 Task: Select a schedule automation every monday at 01:00 PM.
Action: Mouse pressed left at (1203, 99)
Screenshot: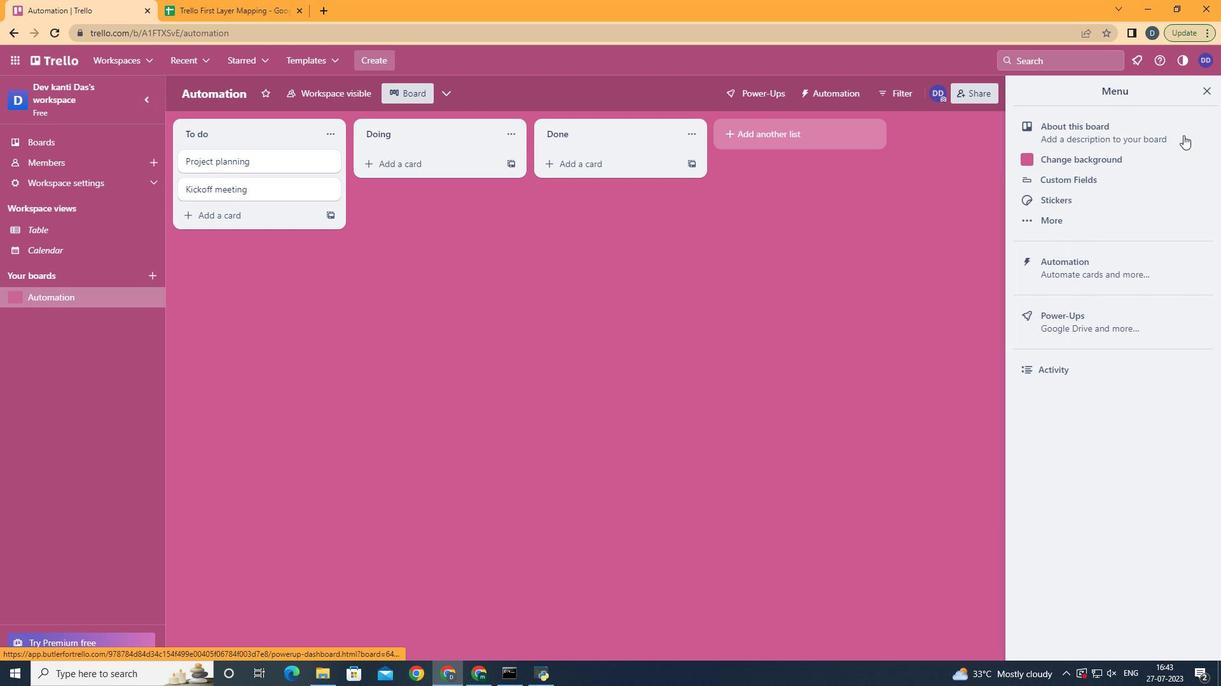 
Action: Mouse moved to (1092, 283)
Screenshot: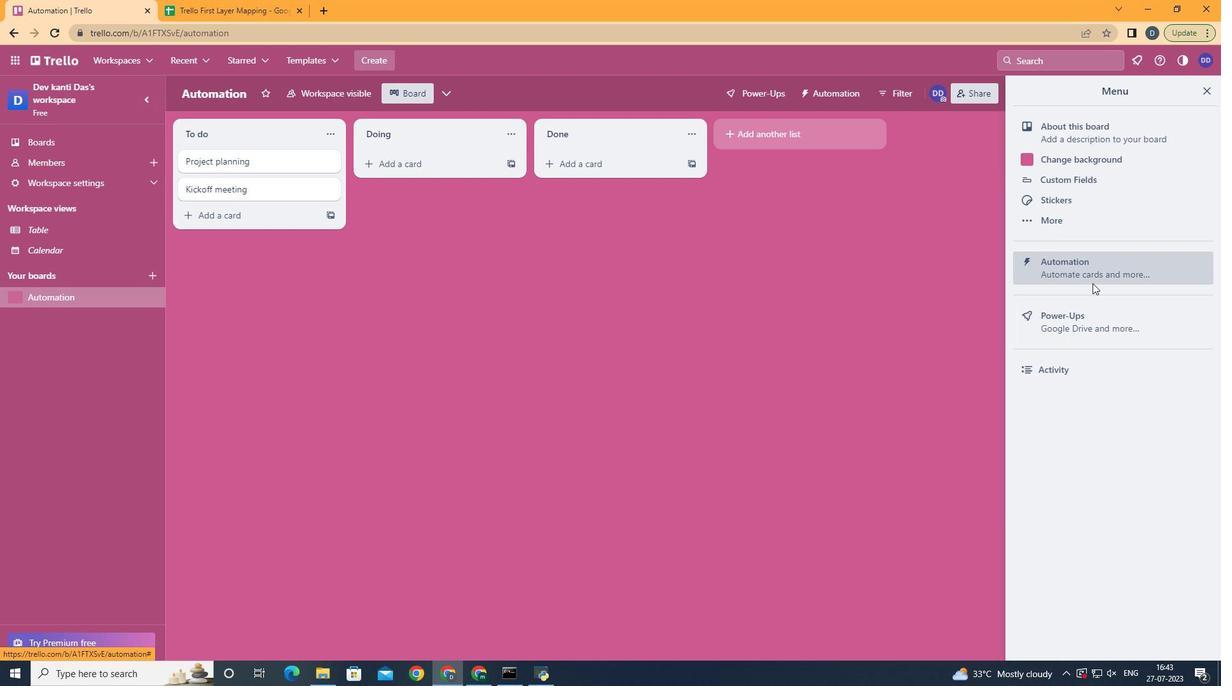 
Action: Mouse pressed left at (1092, 283)
Screenshot: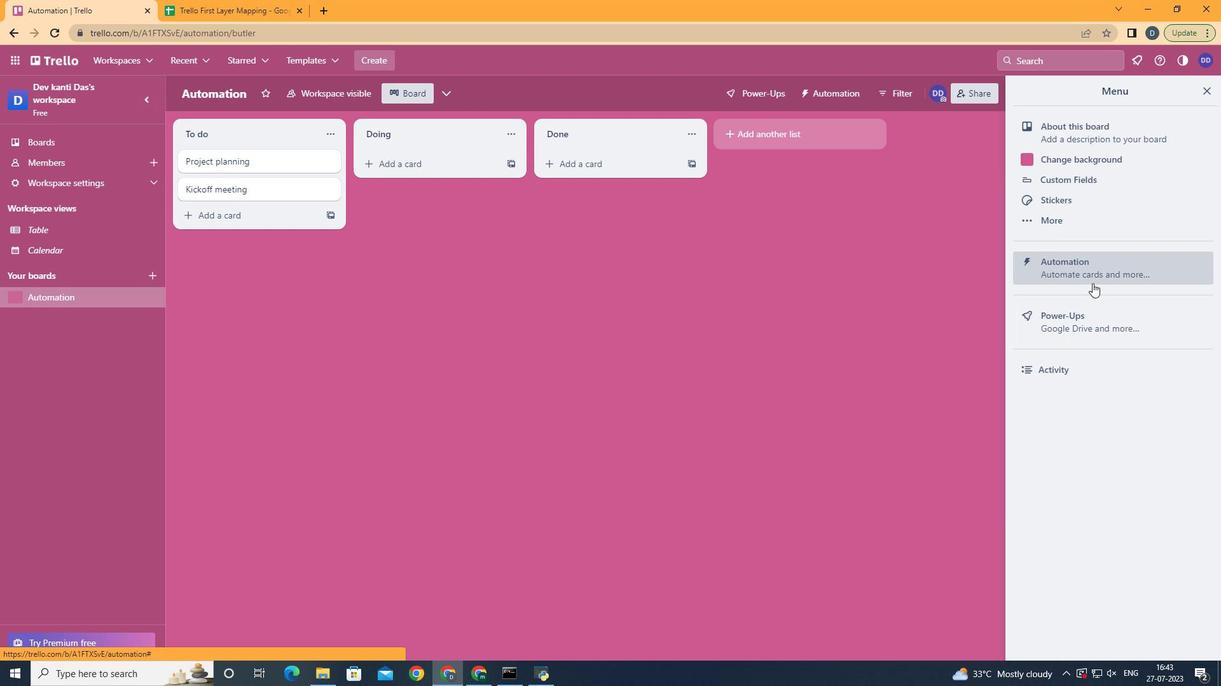 
Action: Mouse moved to (228, 232)
Screenshot: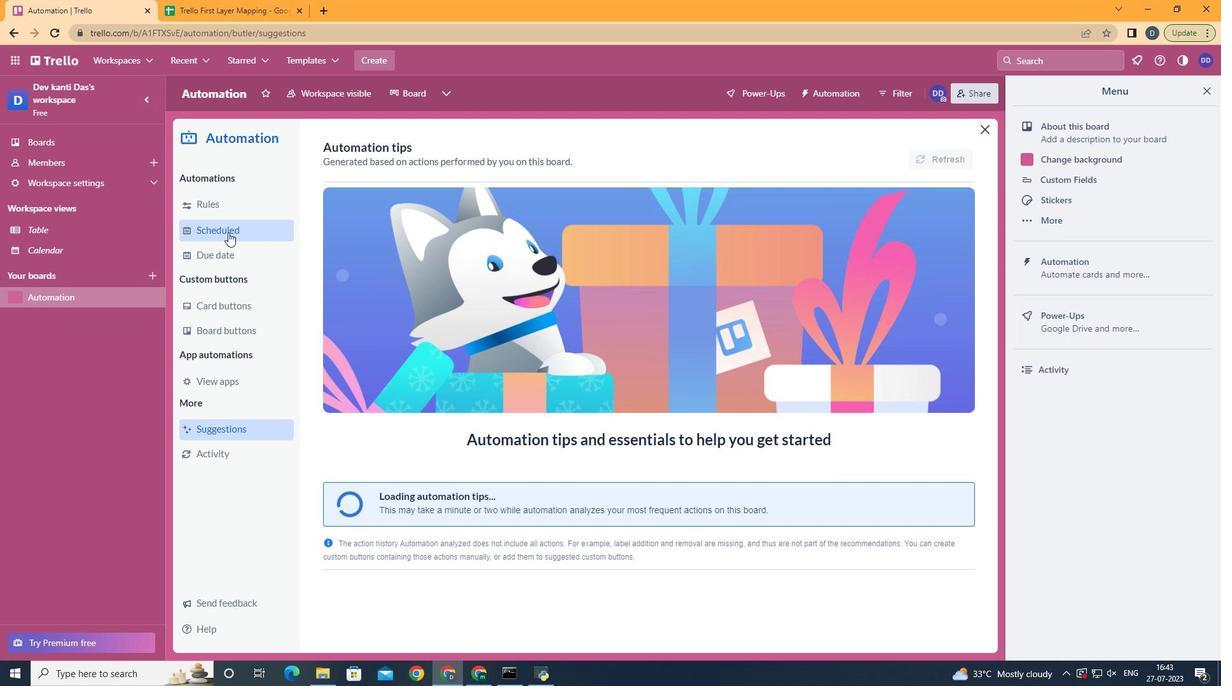 
Action: Mouse pressed left at (228, 232)
Screenshot: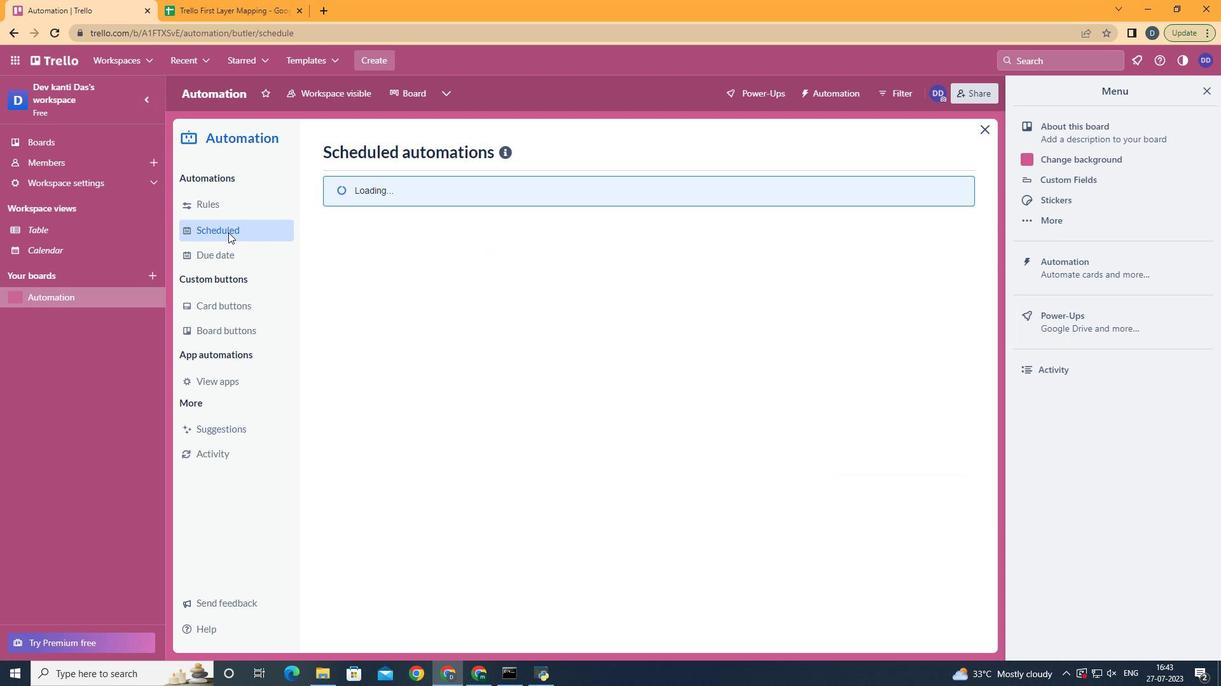
Action: Mouse moved to (889, 148)
Screenshot: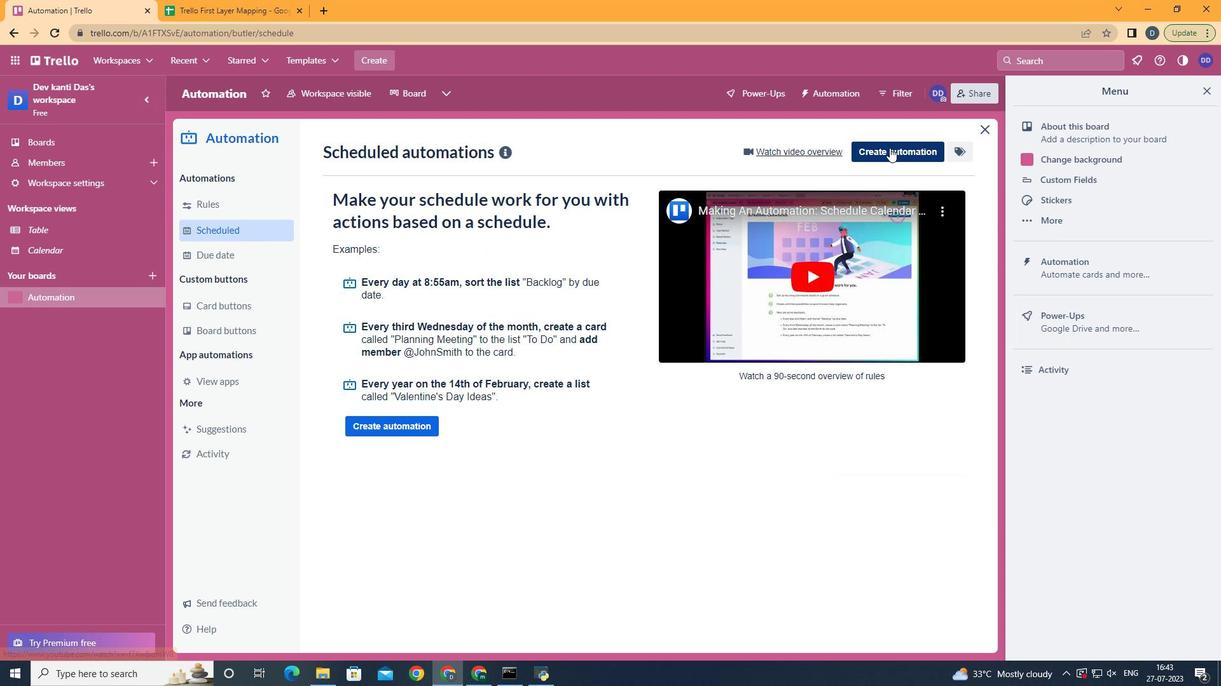 
Action: Mouse pressed left at (889, 148)
Screenshot: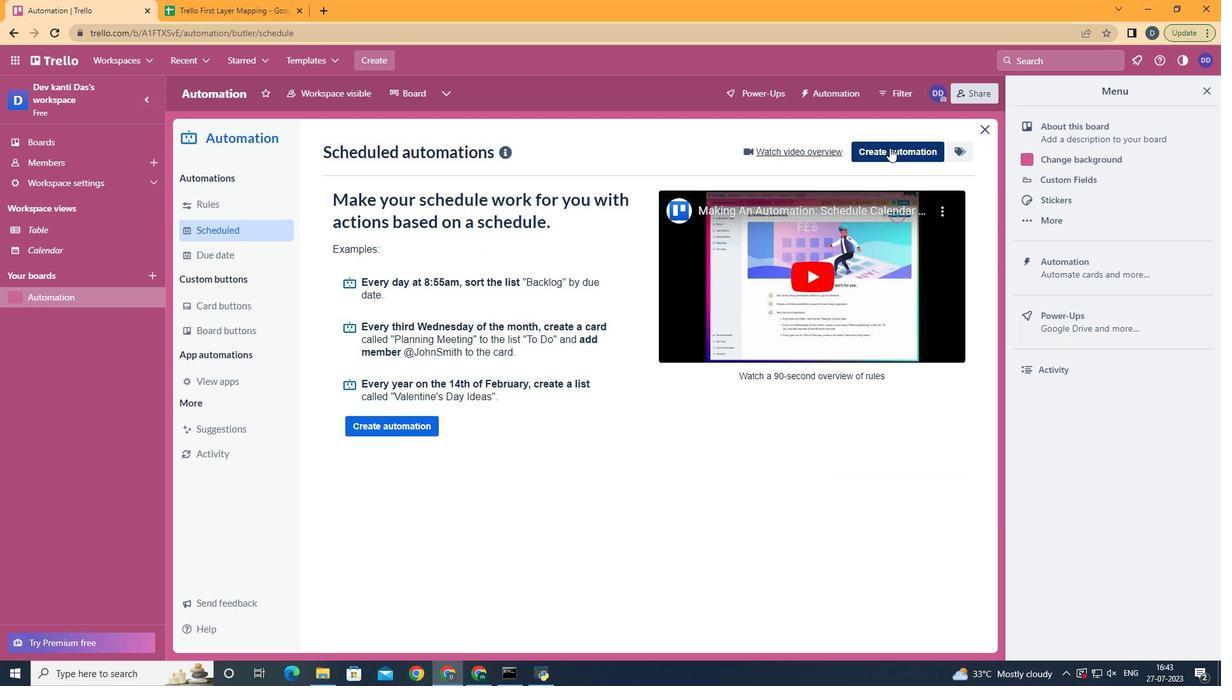
Action: Mouse moved to (604, 281)
Screenshot: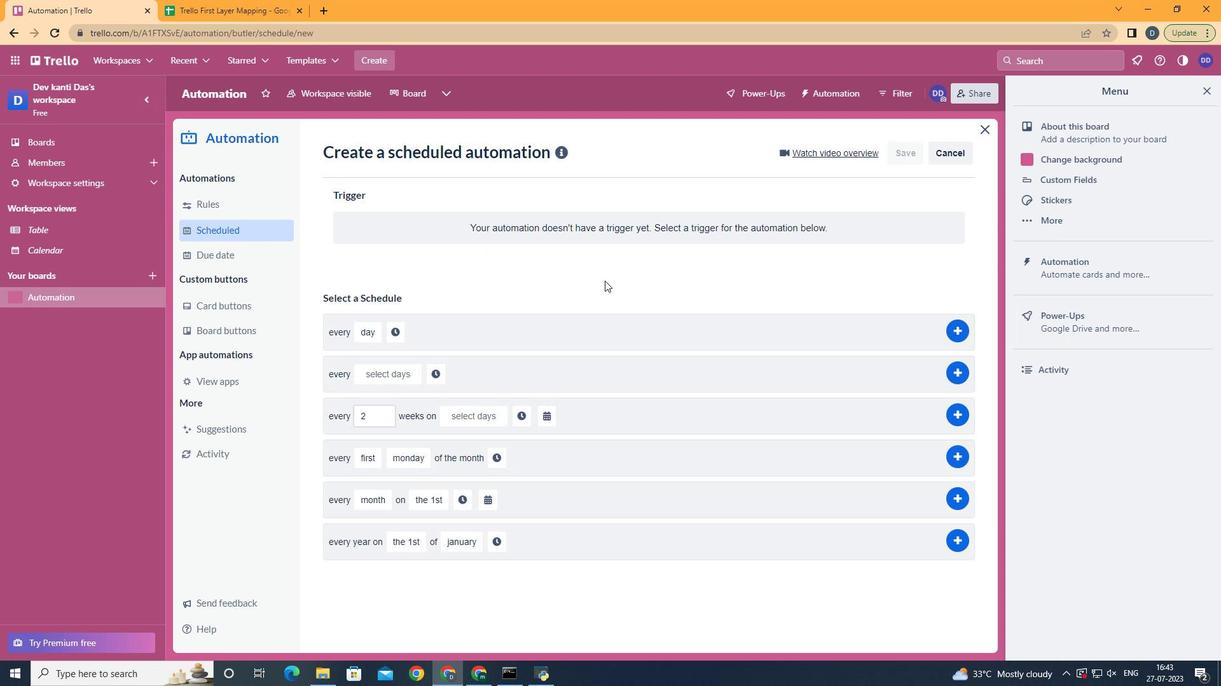 
Action: Mouse pressed left at (604, 281)
Screenshot: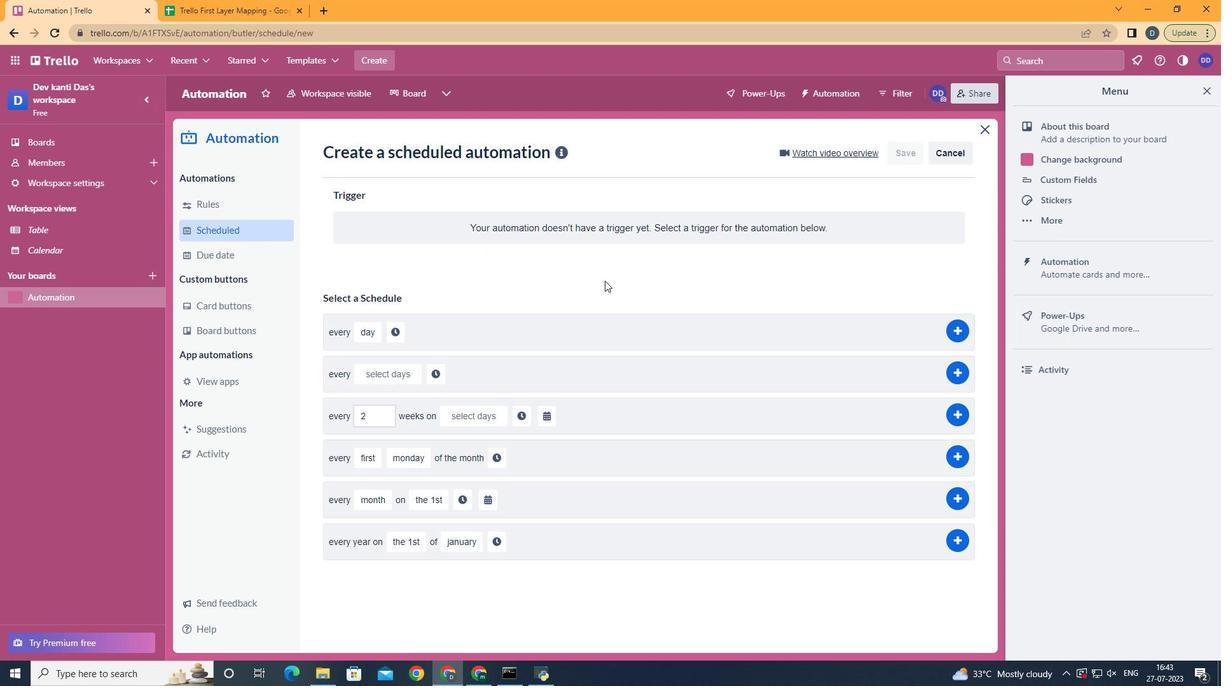 
Action: Mouse moved to (391, 398)
Screenshot: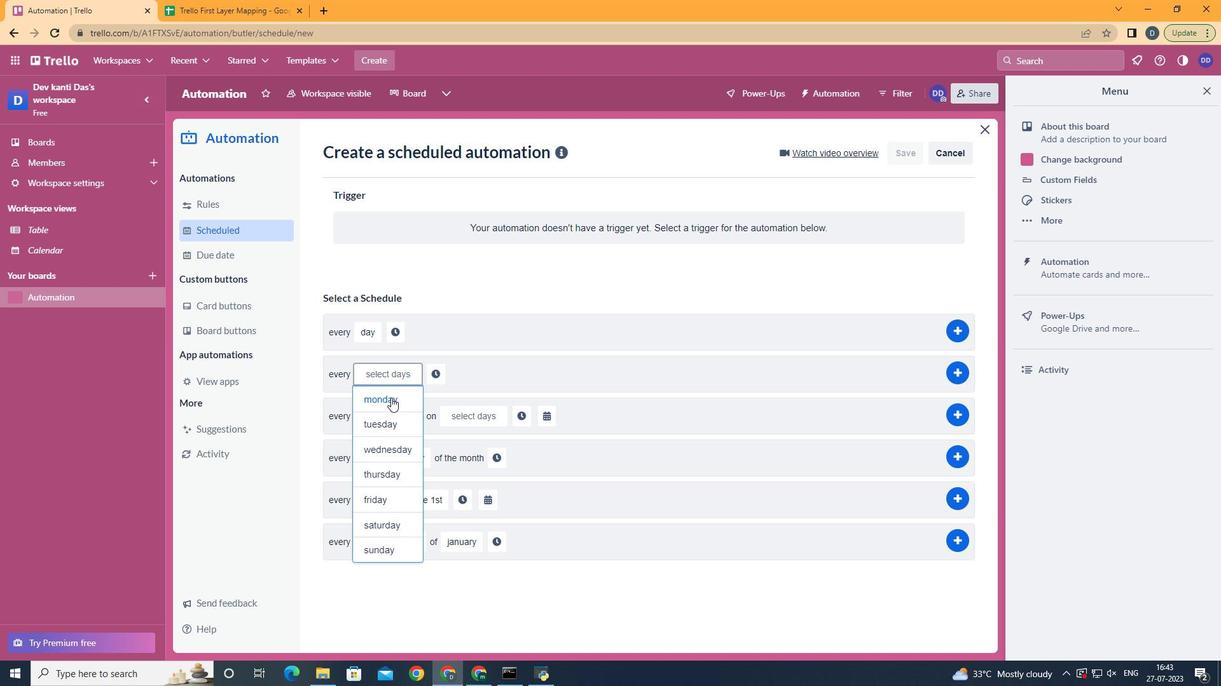 
Action: Mouse pressed left at (391, 398)
Screenshot: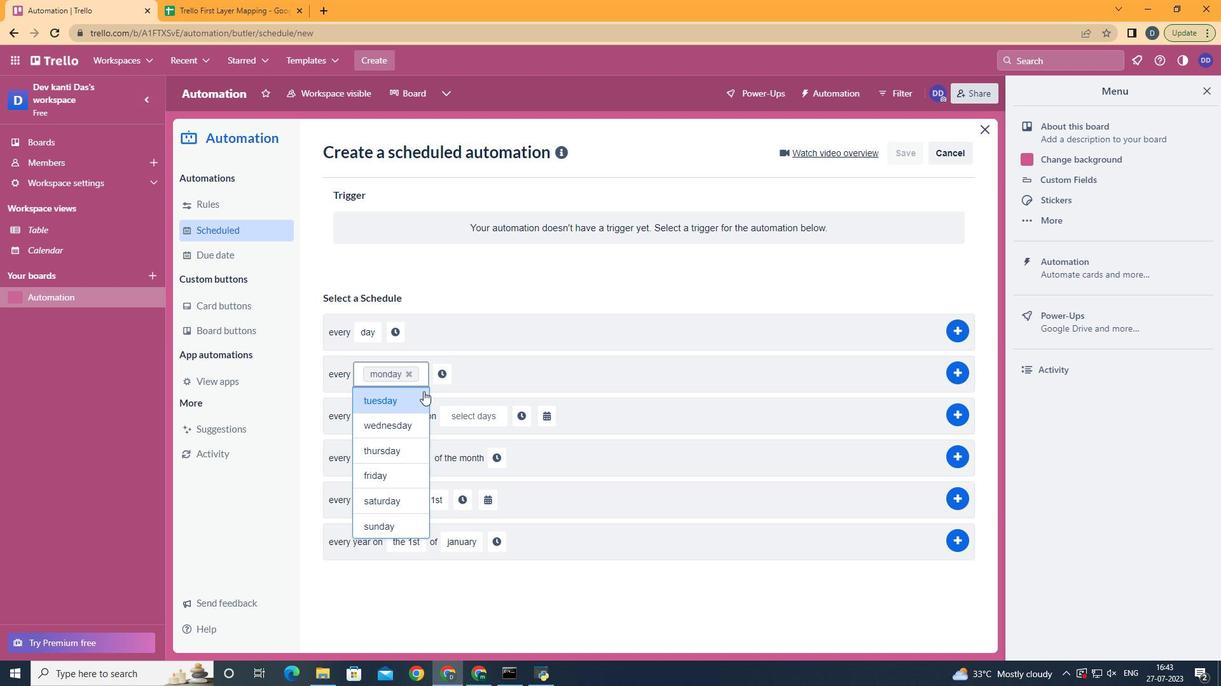
Action: Mouse moved to (445, 374)
Screenshot: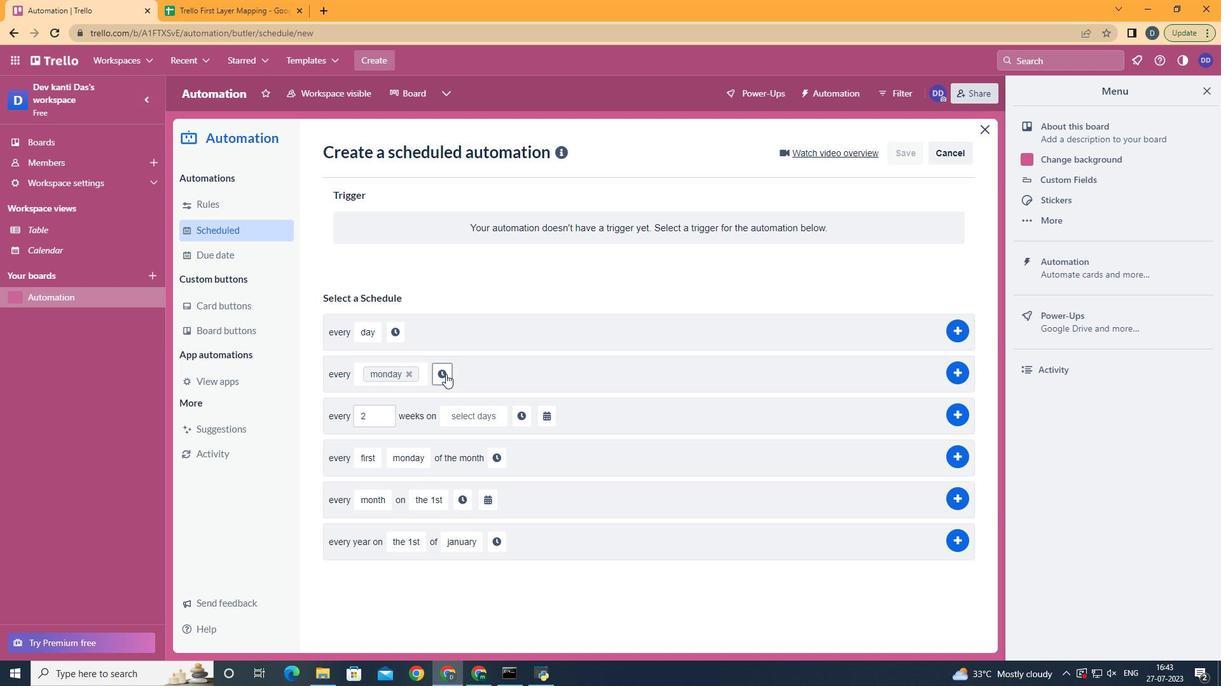 
Action: Mouse pressed left at (445, 374)
Screenshot: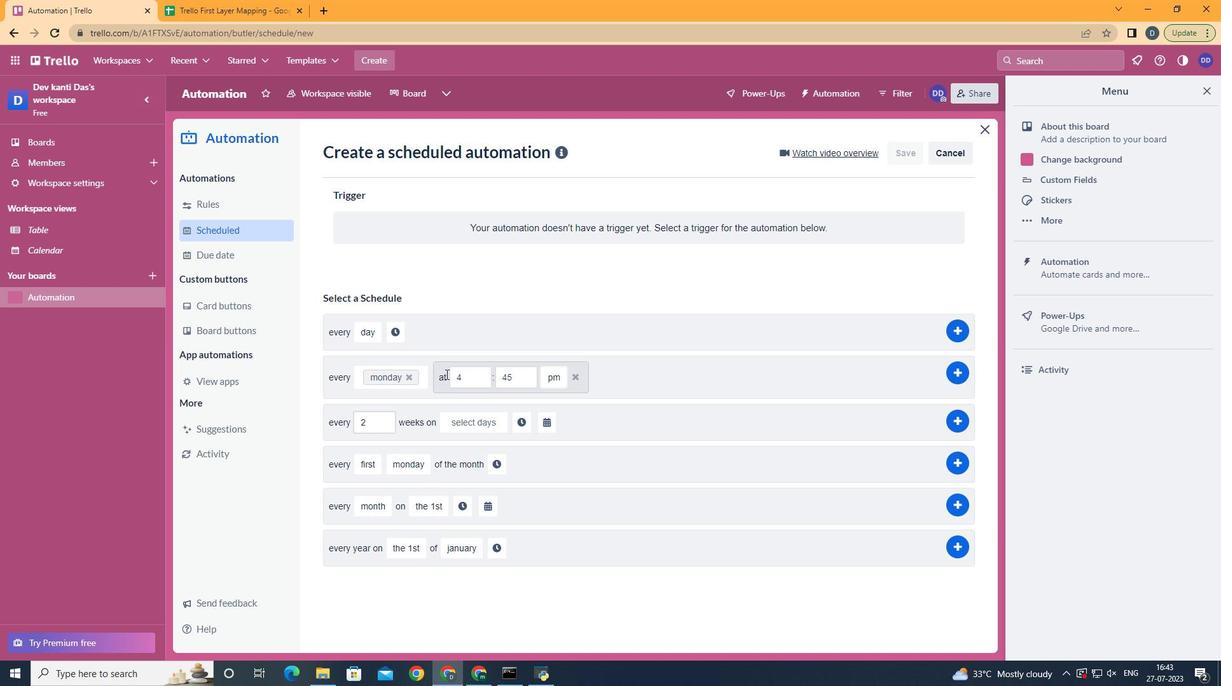 
Action: Mouse moved to (483, 379)
Screenshot: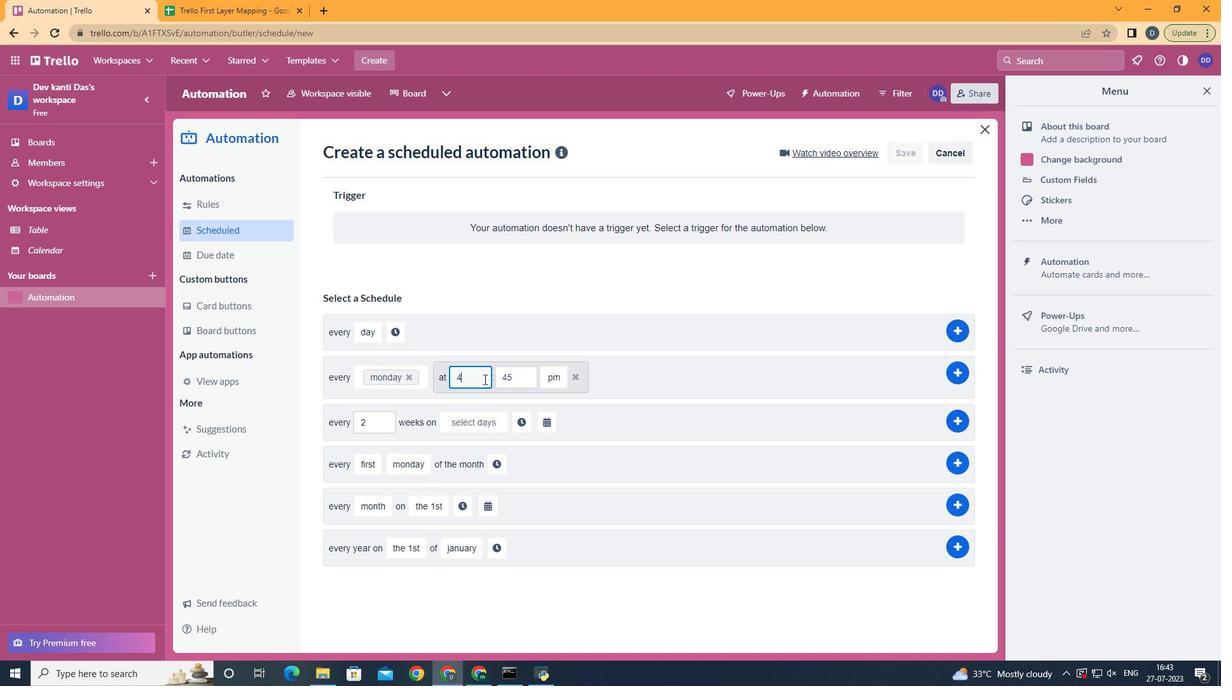 
Action: Mouse pressed left at (483, 379)
Screenshot: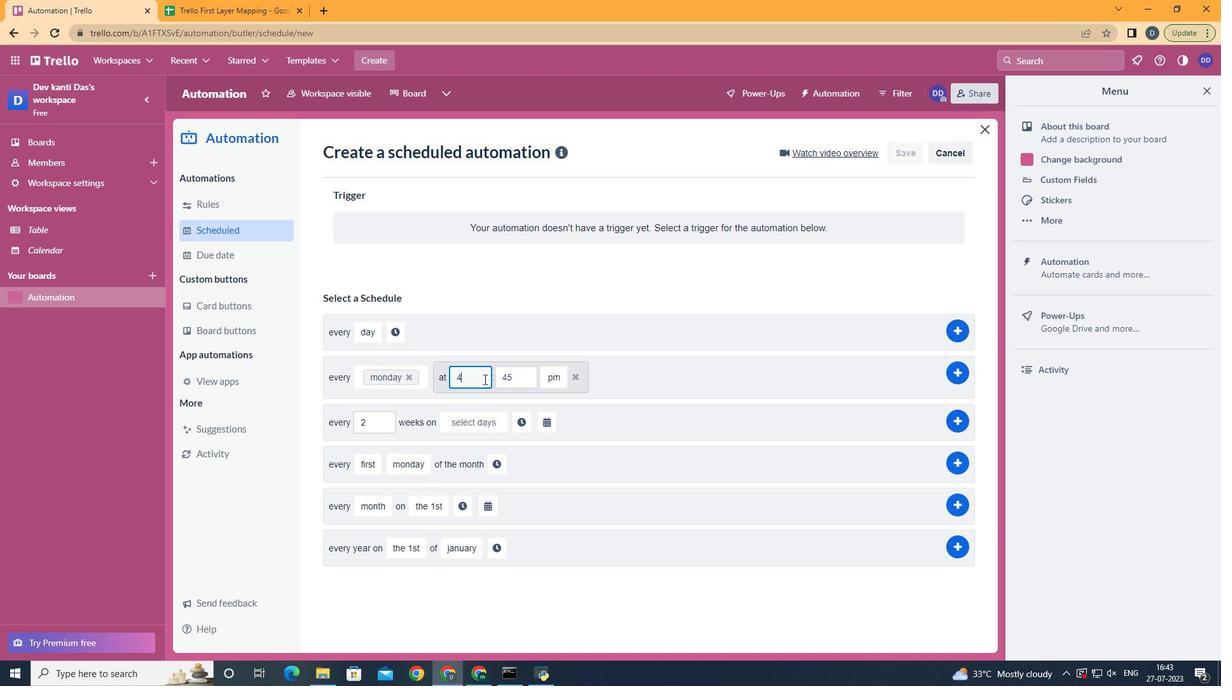 
Action: Key pressed <Key.backspace>1
Screenshot: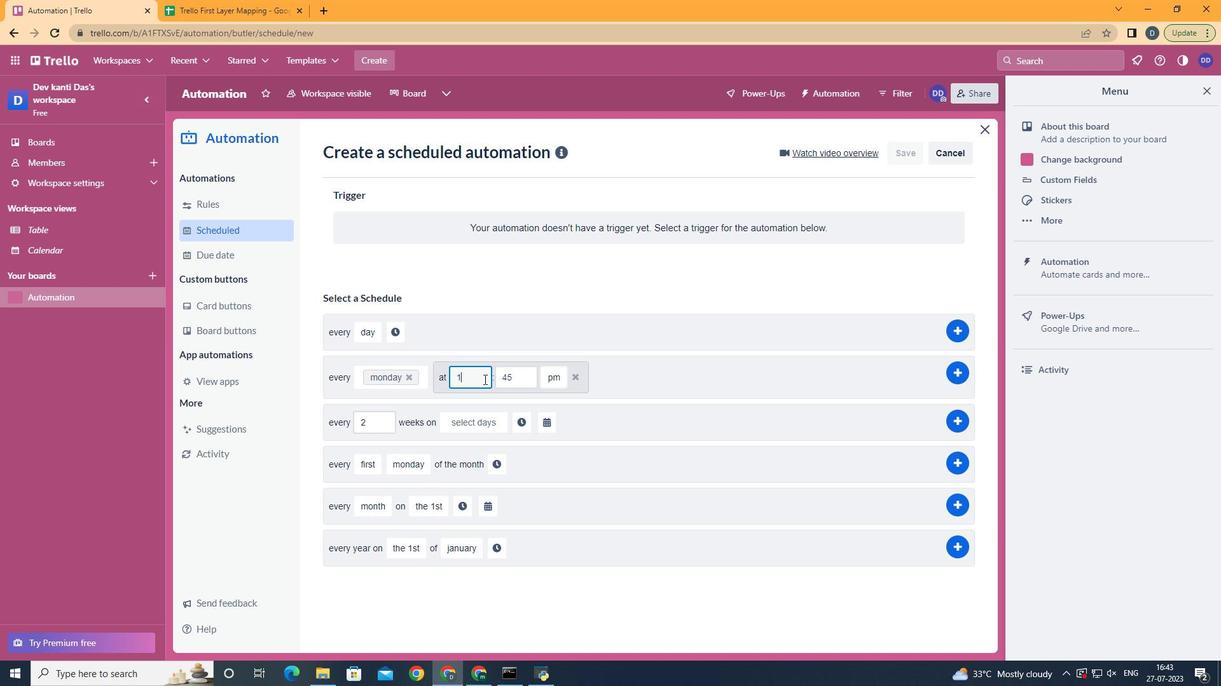 
Action: Mouse moved to (520, 377)
Screenshot: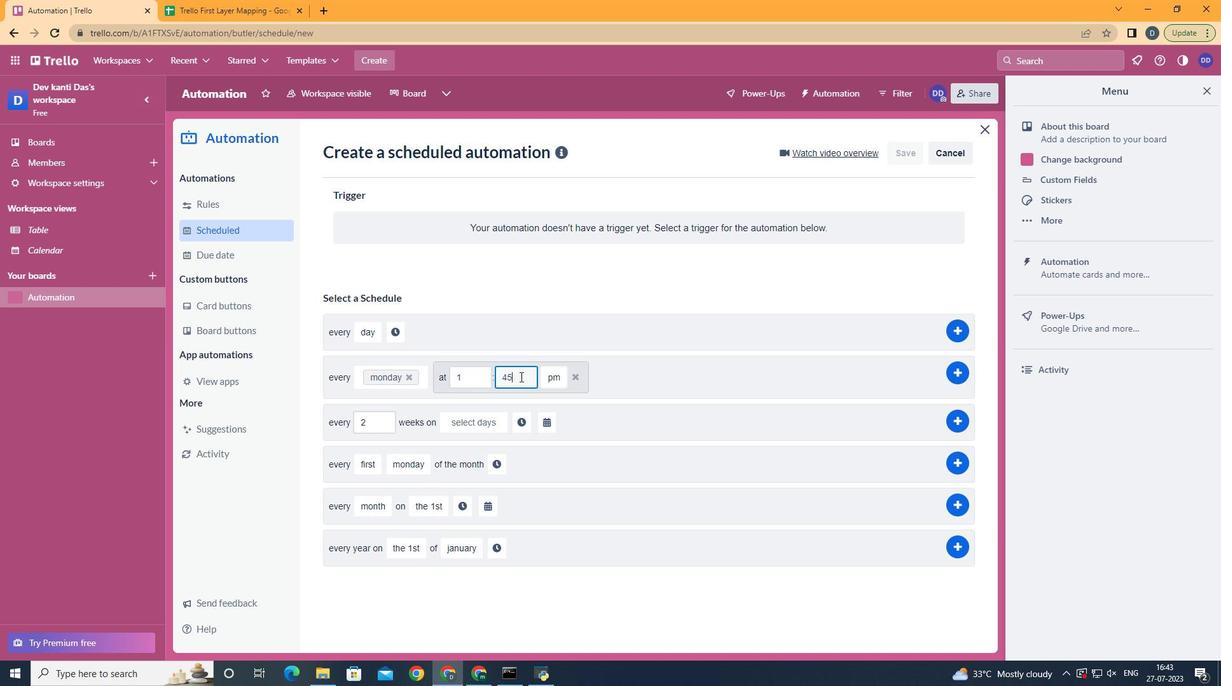
Action: Mouse pressed left at (520, 377)
Screenshot: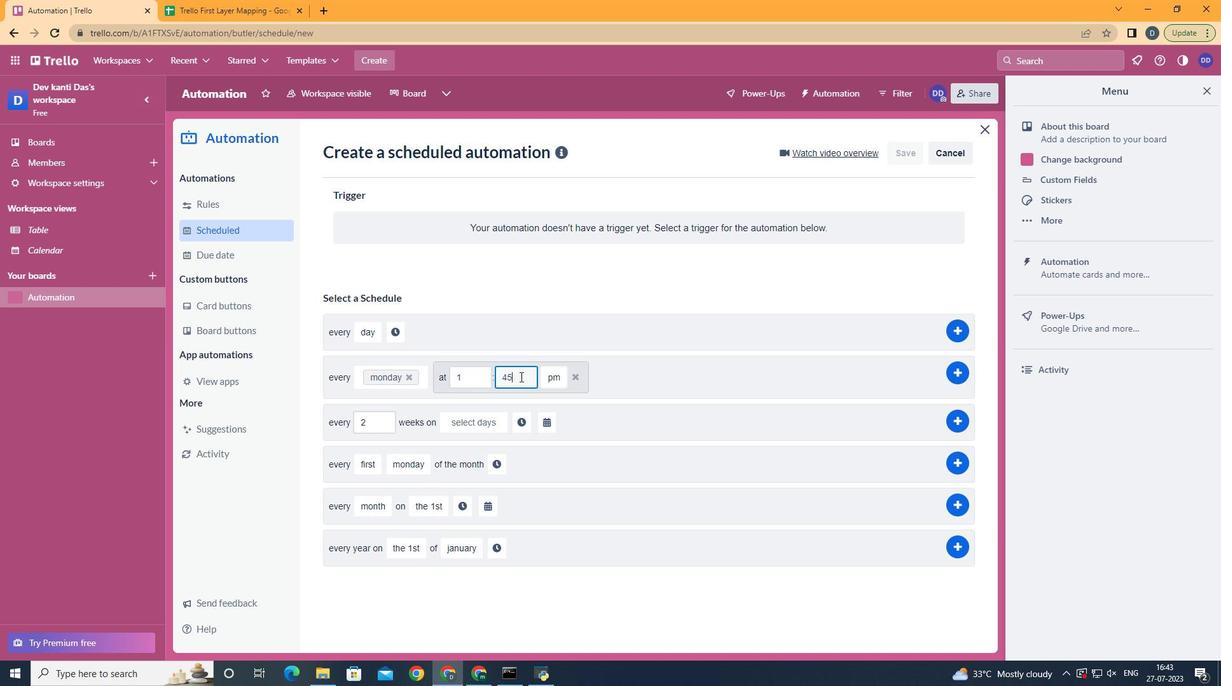 
Action: Key pressed <Key.backspace><Key.backspace>00
Screenshot: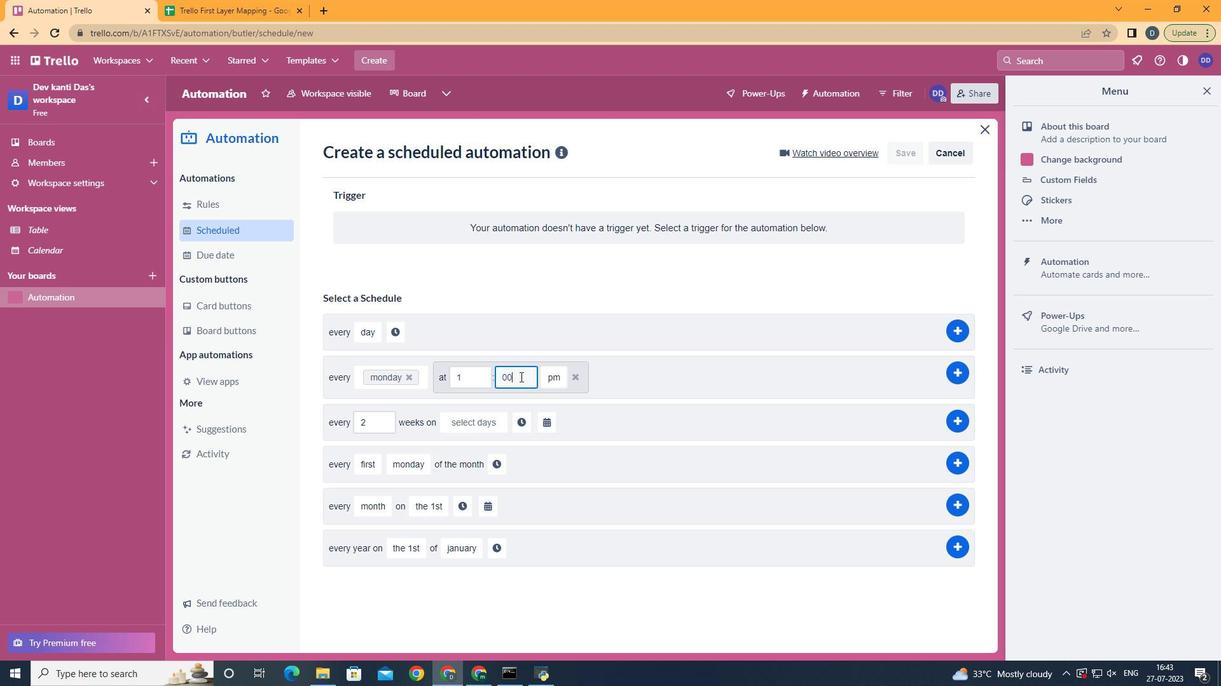 
Action: Mouse moved to (559, 428)
Screenshot: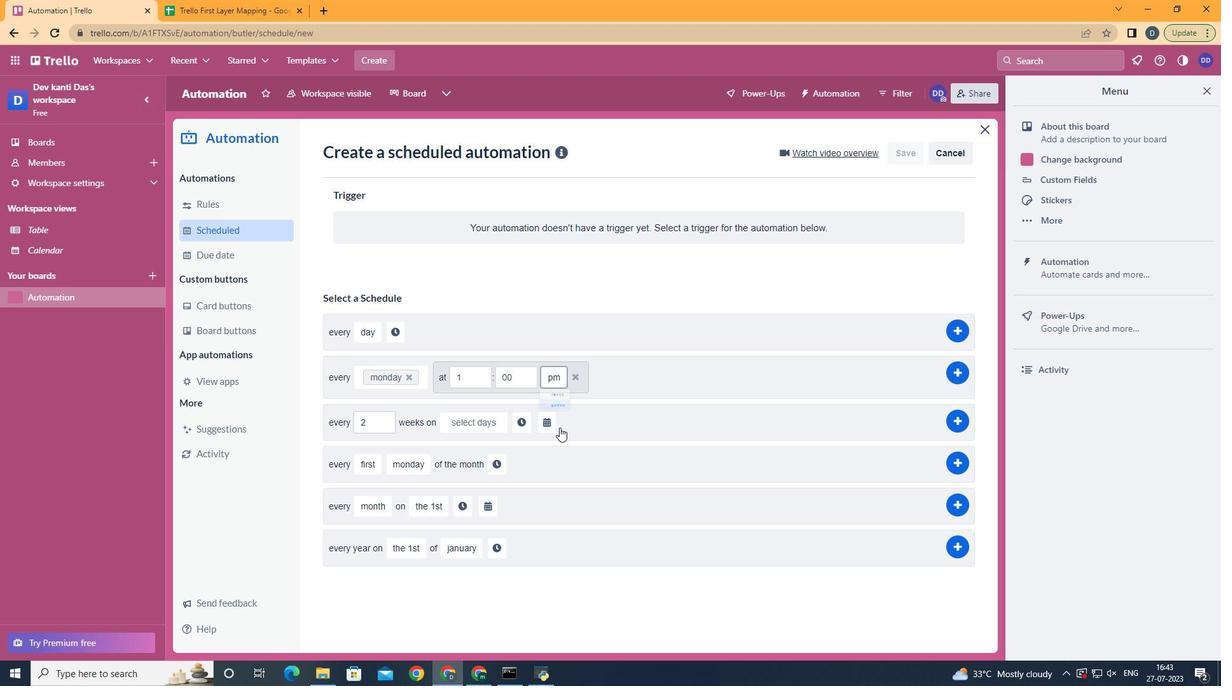 
Action: Mouse pressed left at (559, 428)
Screenshot: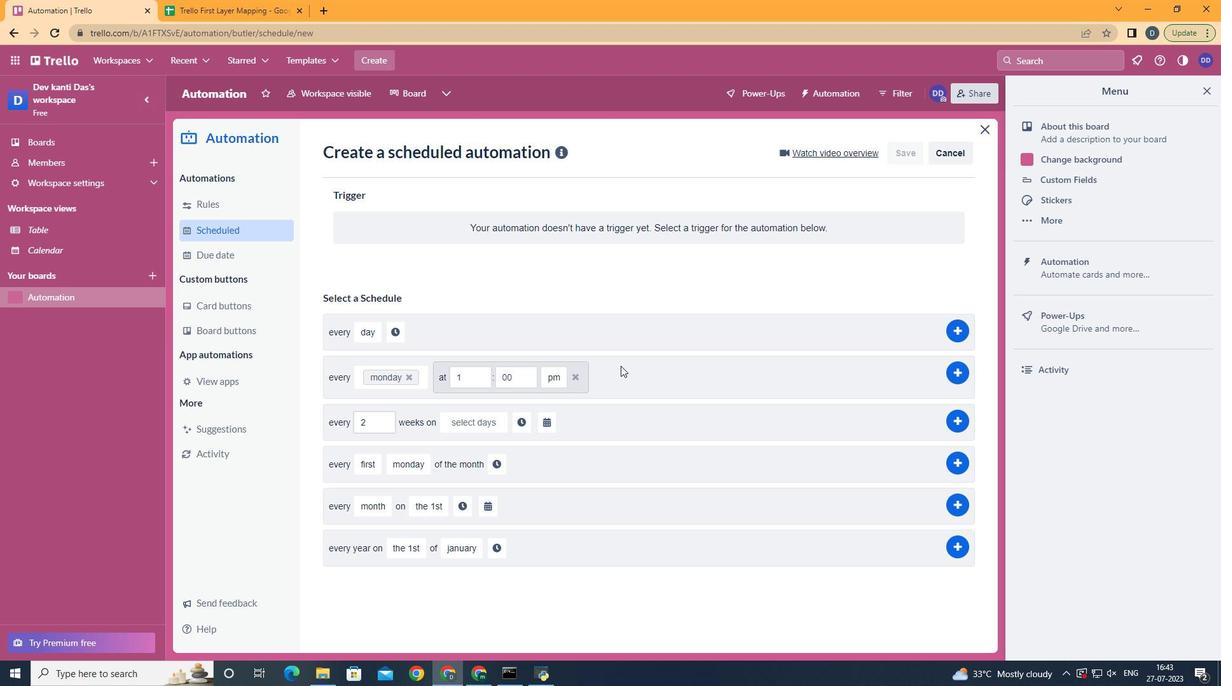 
Action: Mouse moved to (623, 364)
Screenshot: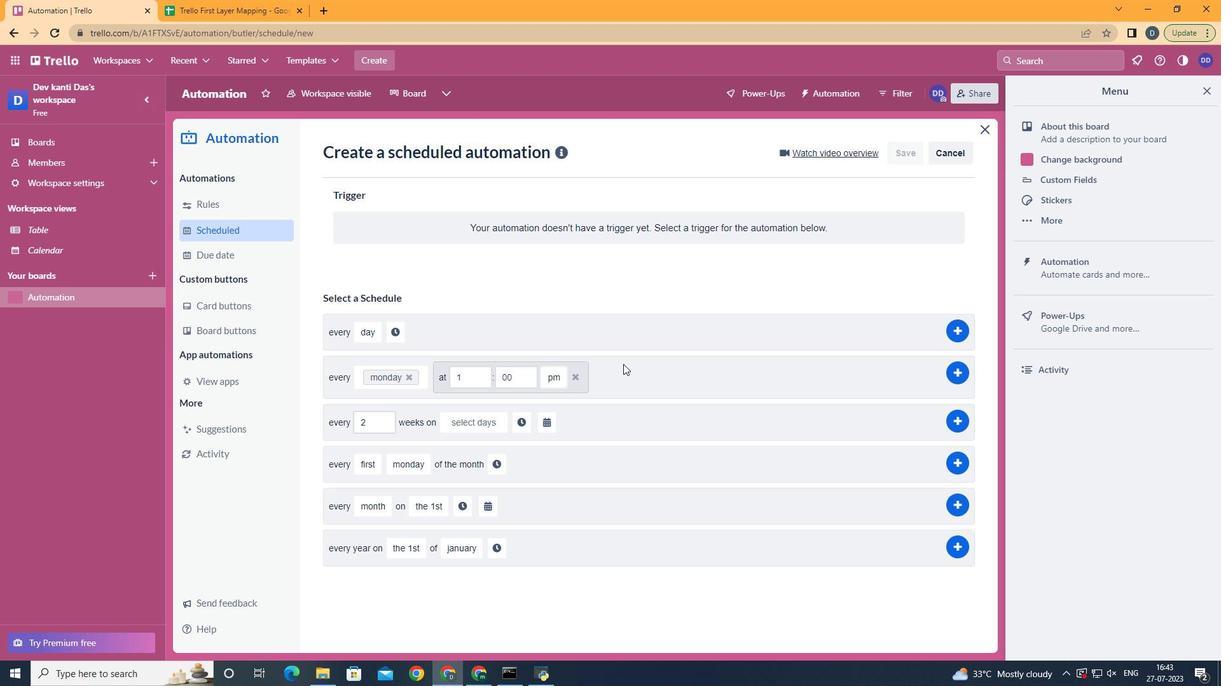 
